 Task: Create a task  Add support for real-time multiplayer gaming , assign it to team member softage.10@softage.net in the project WolfTech and update the status of the task to  On Track  , set the priority of the task to Low.
Action: Mouse moved to (99, 536)
Screenshot: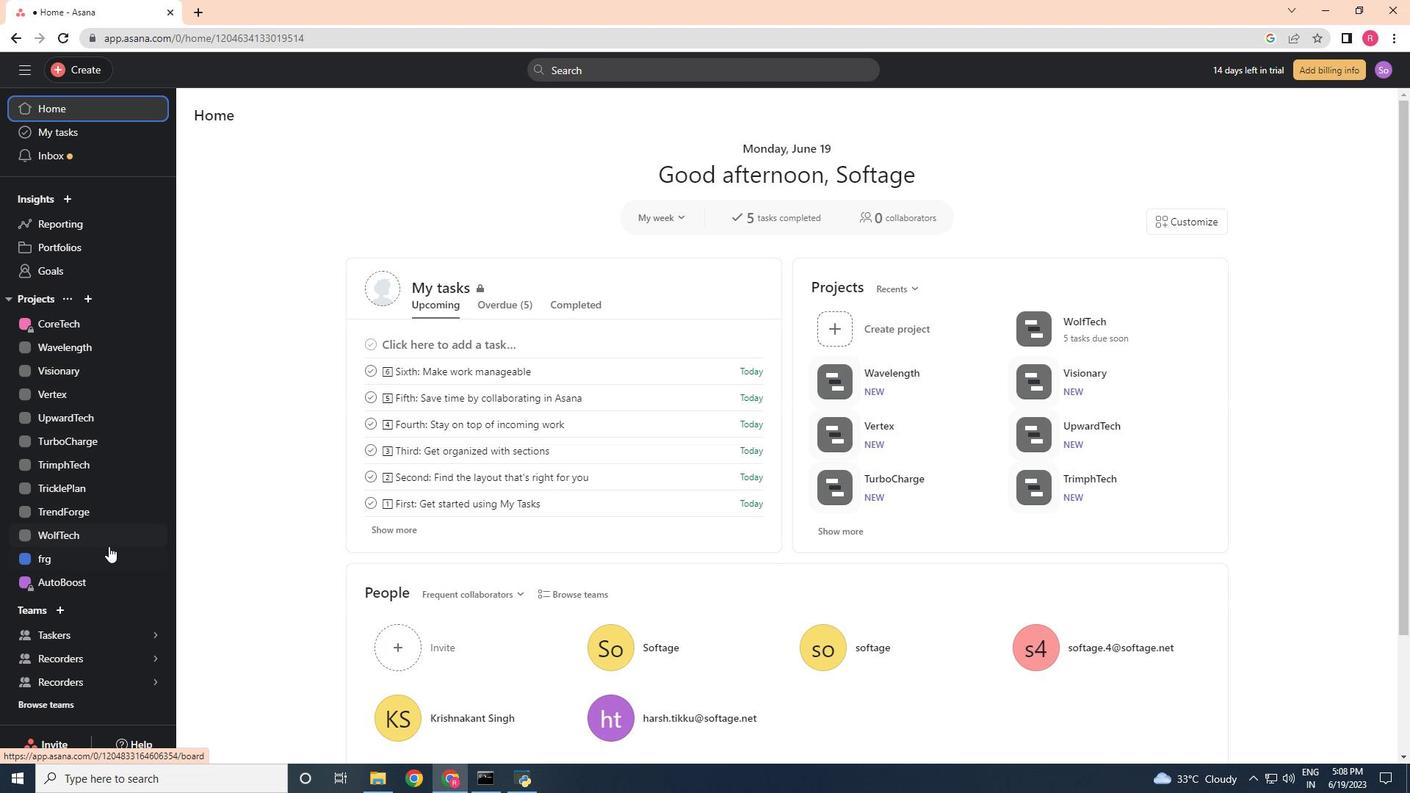 
Action: Mouse pressed left at (99, 536)
Screenshot: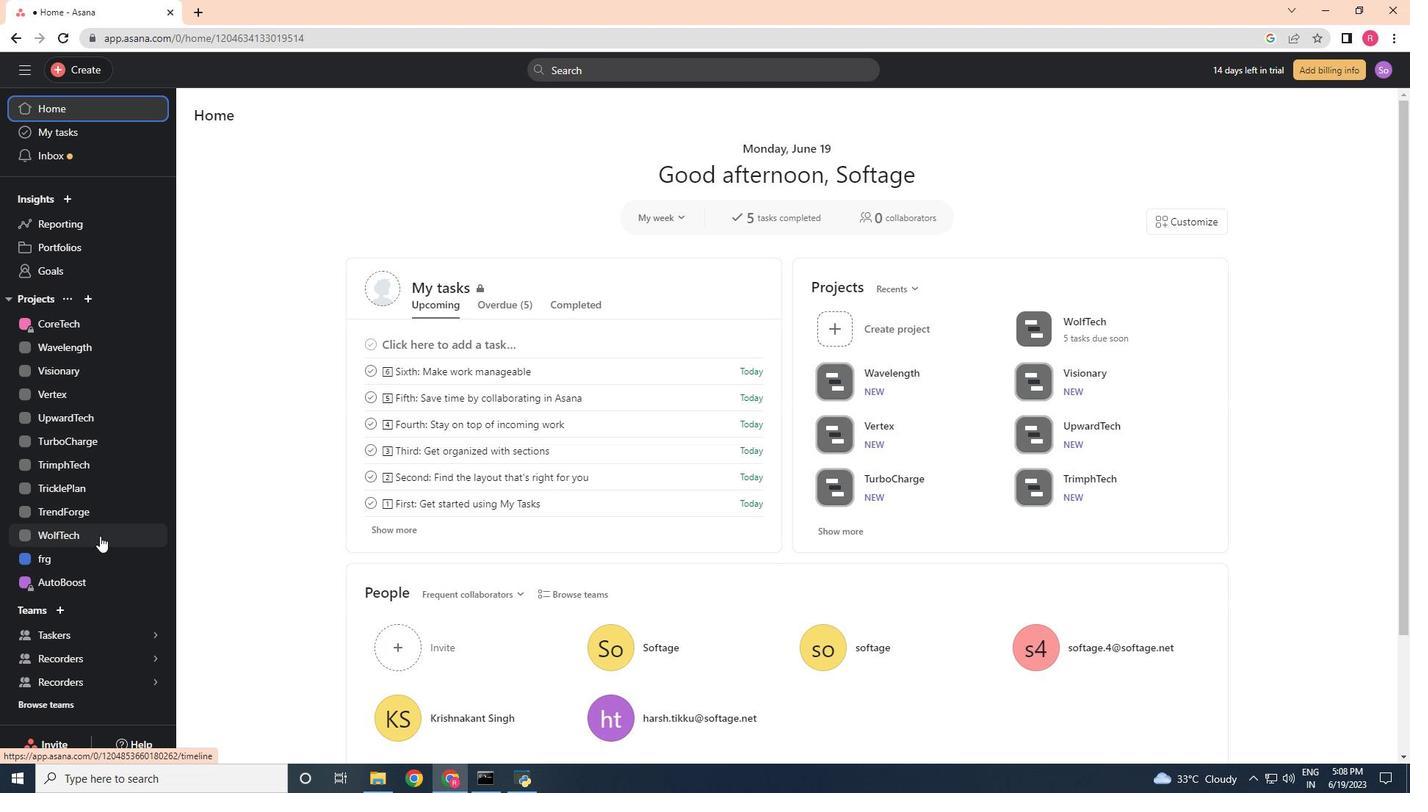 
Action: Mouse moved to (227, 177)
Screenshot: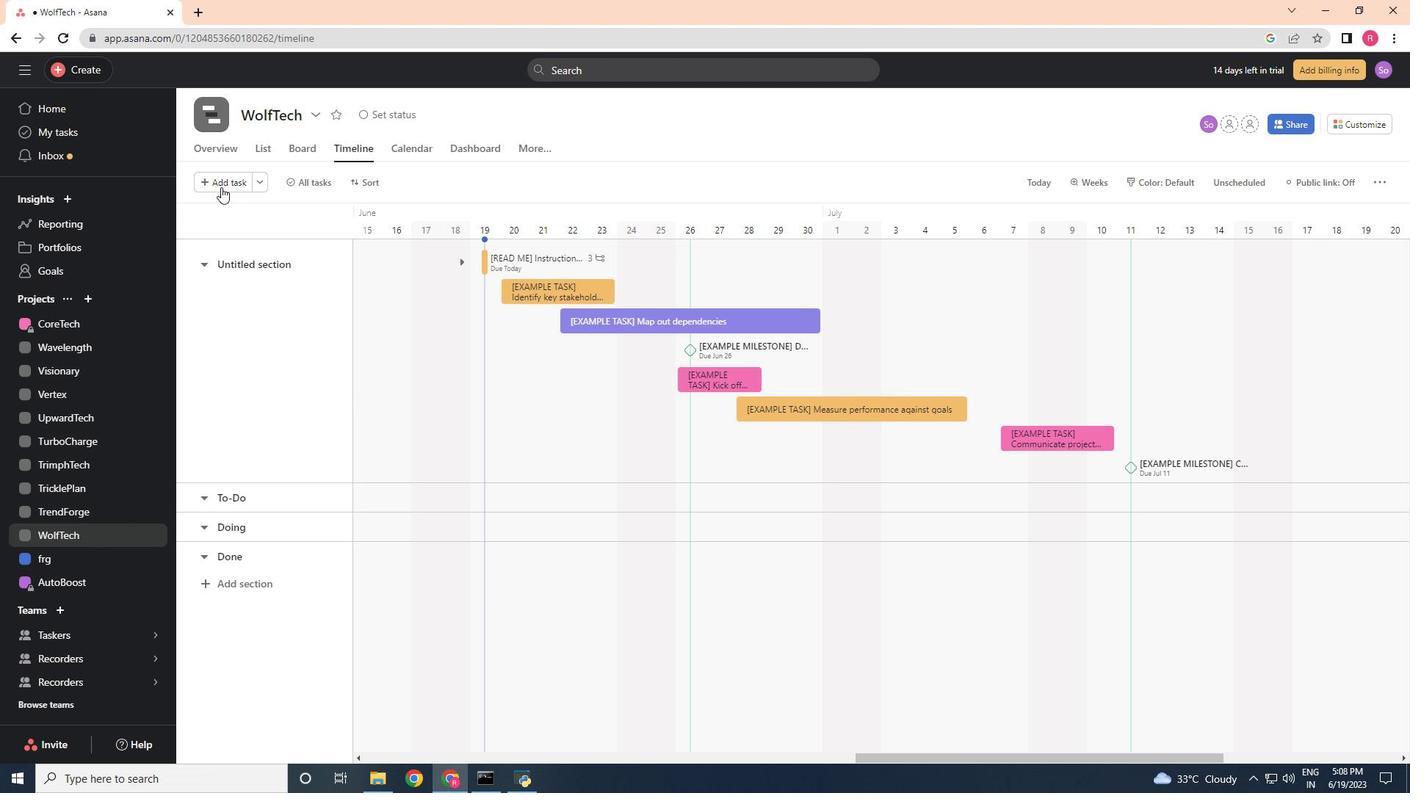 
Action: Mouse pressed left at (227, 177)
Screenshot: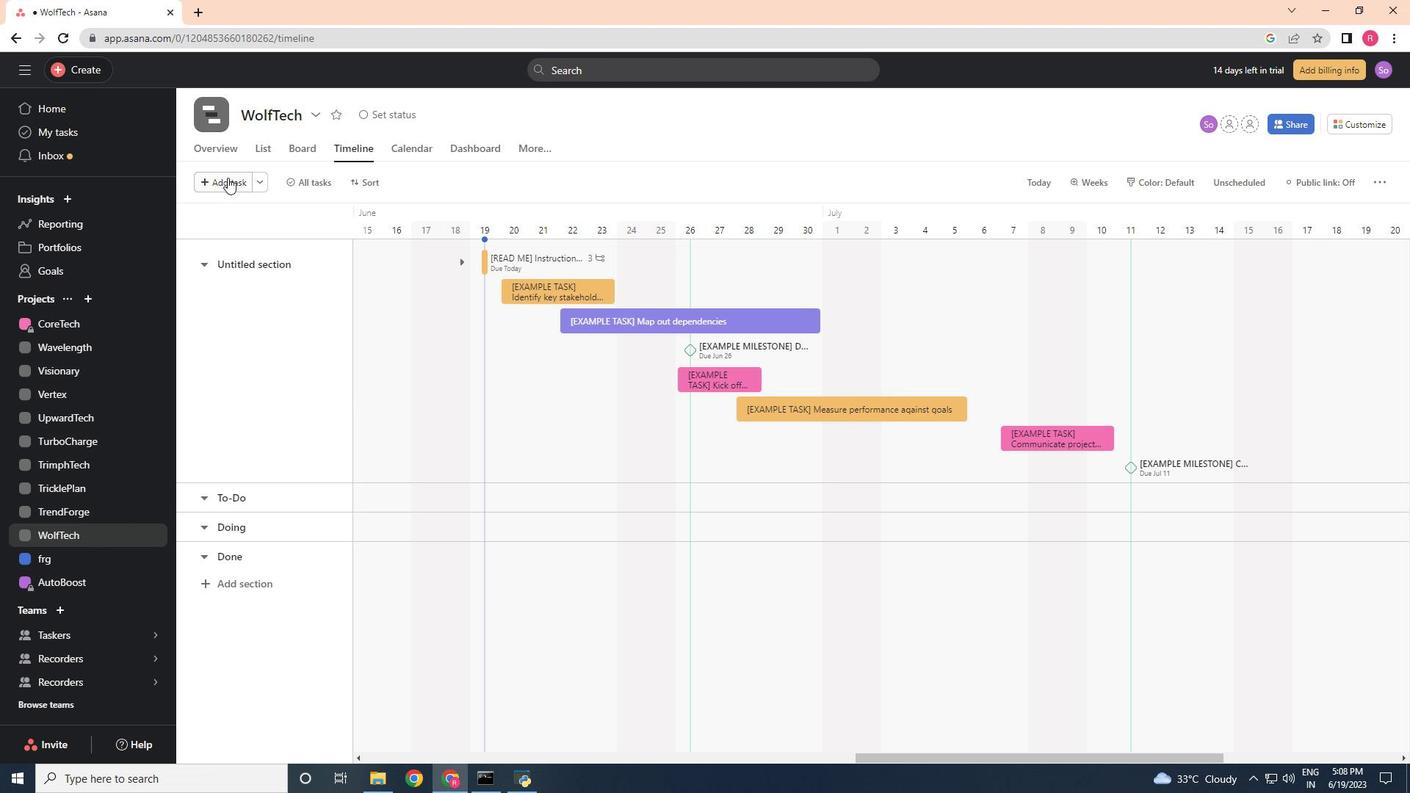
Action: Mouse moved to (427, 331)
Screenshot: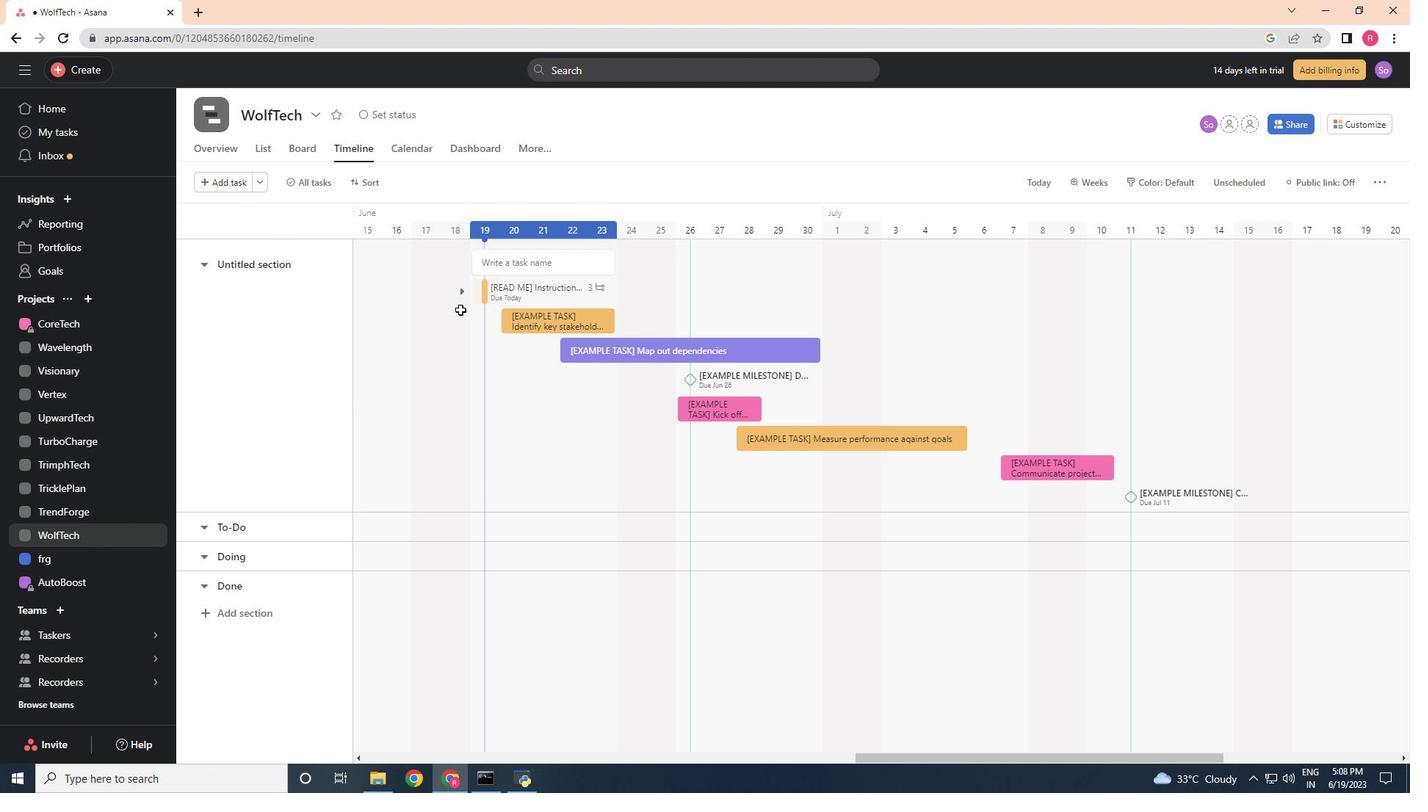 
Action: Key pressed <Key.shift><Key.shift>Add<Key.space>support<Key.space>for<Key.space><Key.space>real-time<Key.space>multiplayer<Key.space>gaming
Screenshot: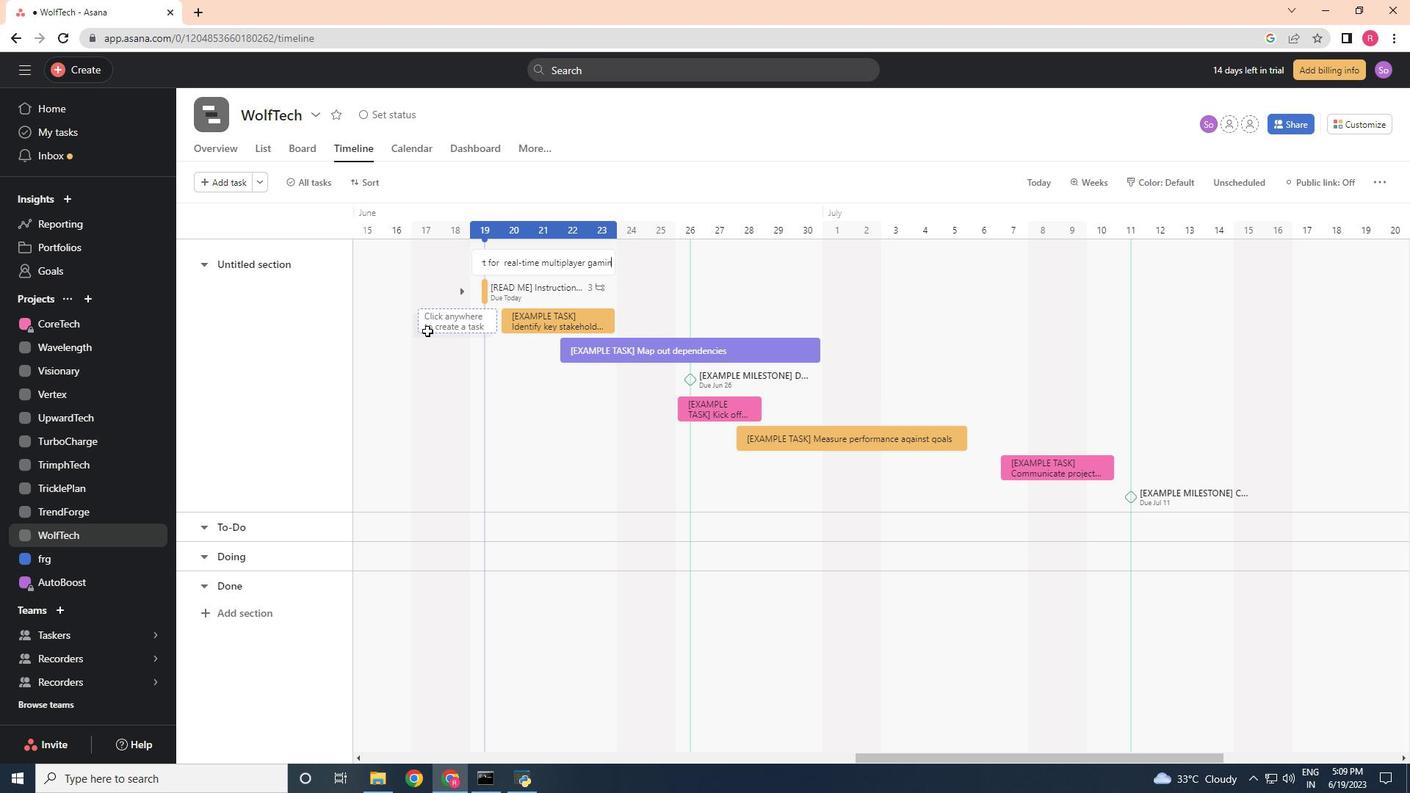 
Action: Mouse moved to (550, 269)
Screenshot: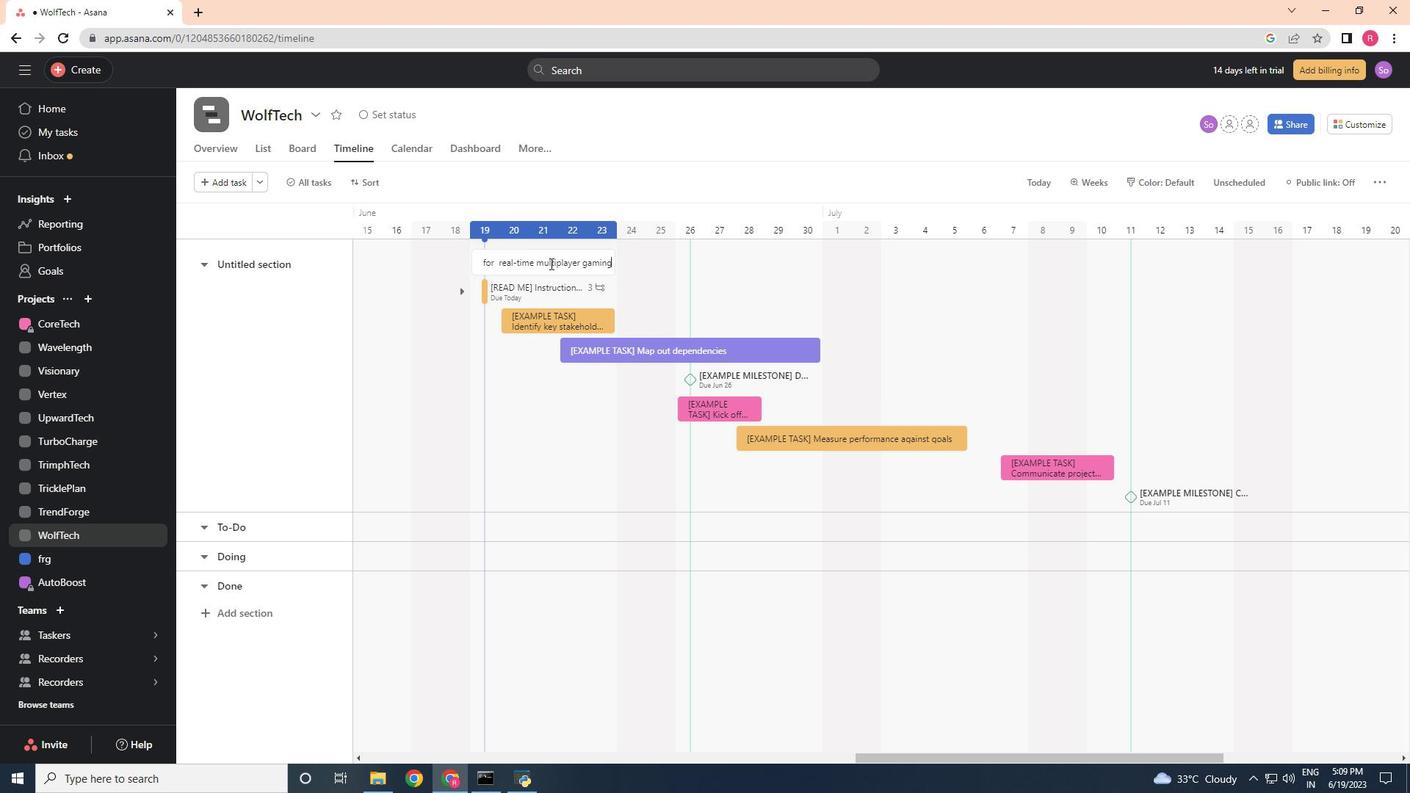 
Action: Mouse pressed left at (550, 269)
Screenshot: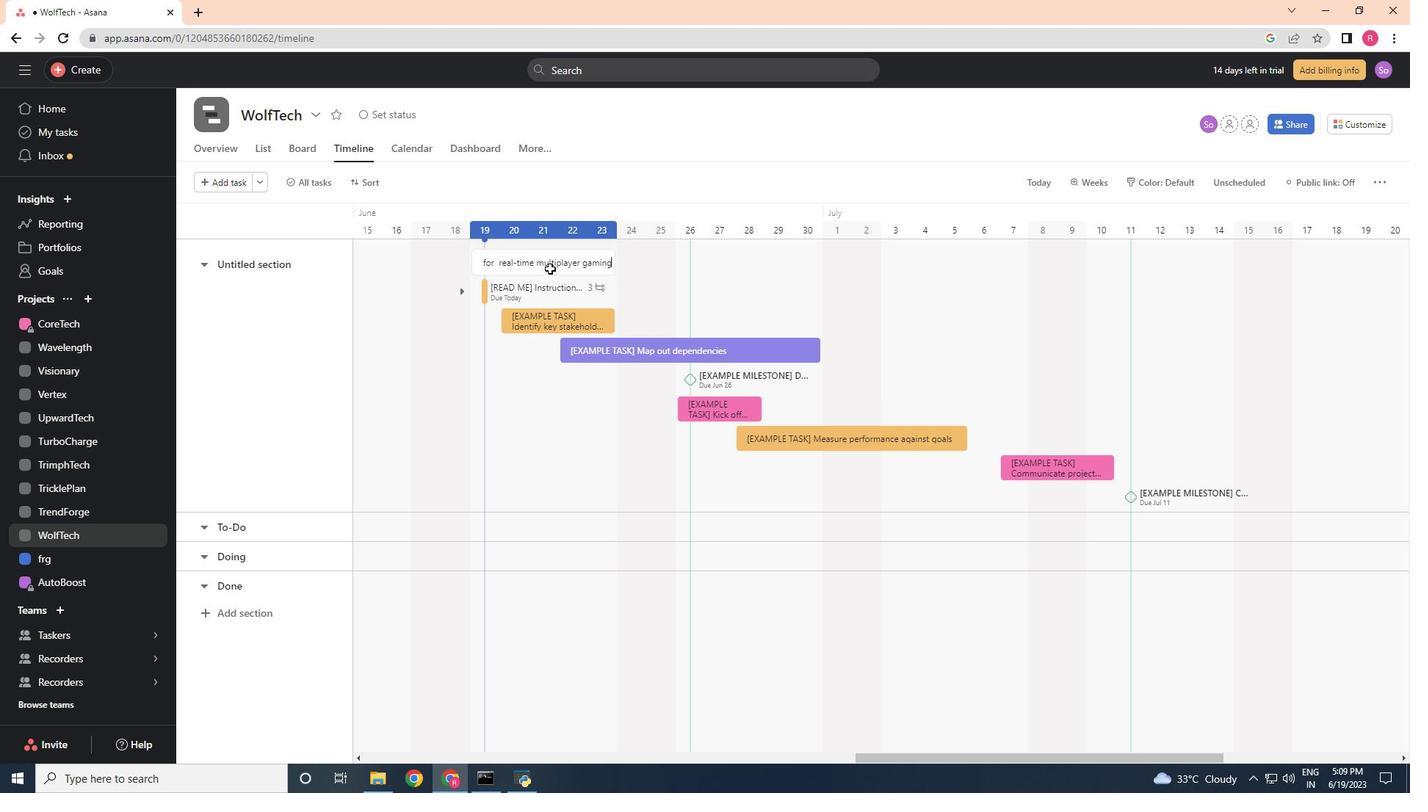 
Action: Mouse moved to (1054, 263)
Screenshot: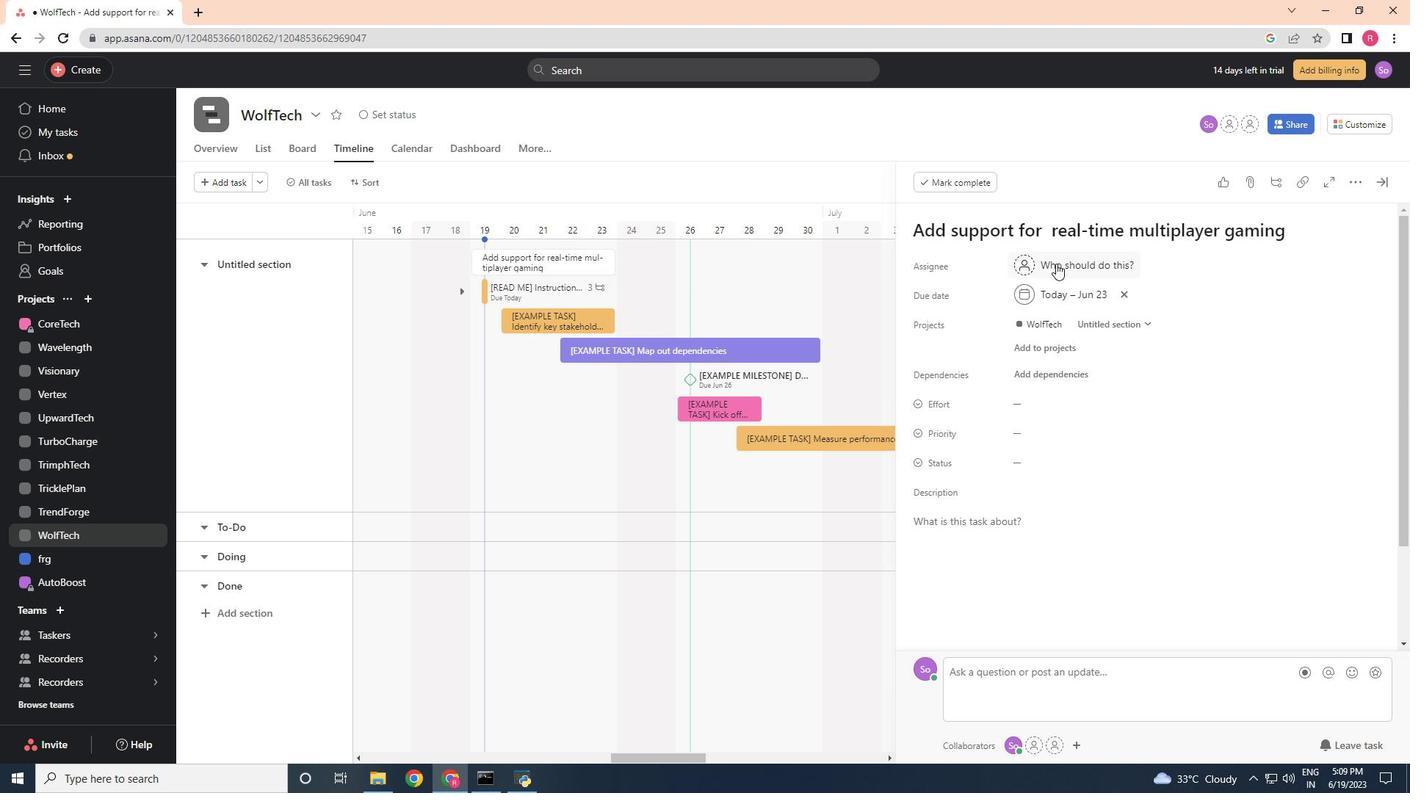 
Action: Mouse pressed left at (1054, 263)
Screenshot: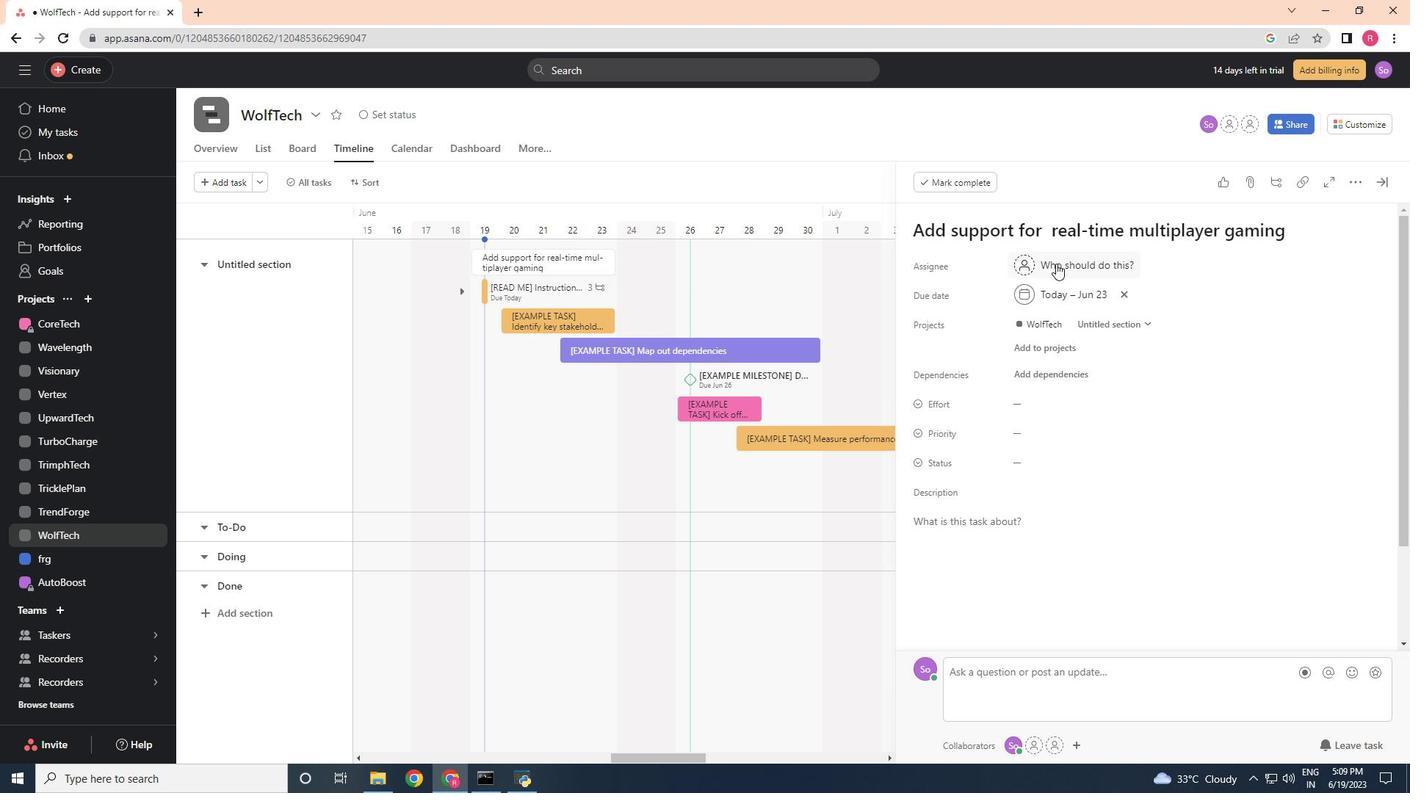 
Action: Mouse moved to (924, 324)
Screenshot: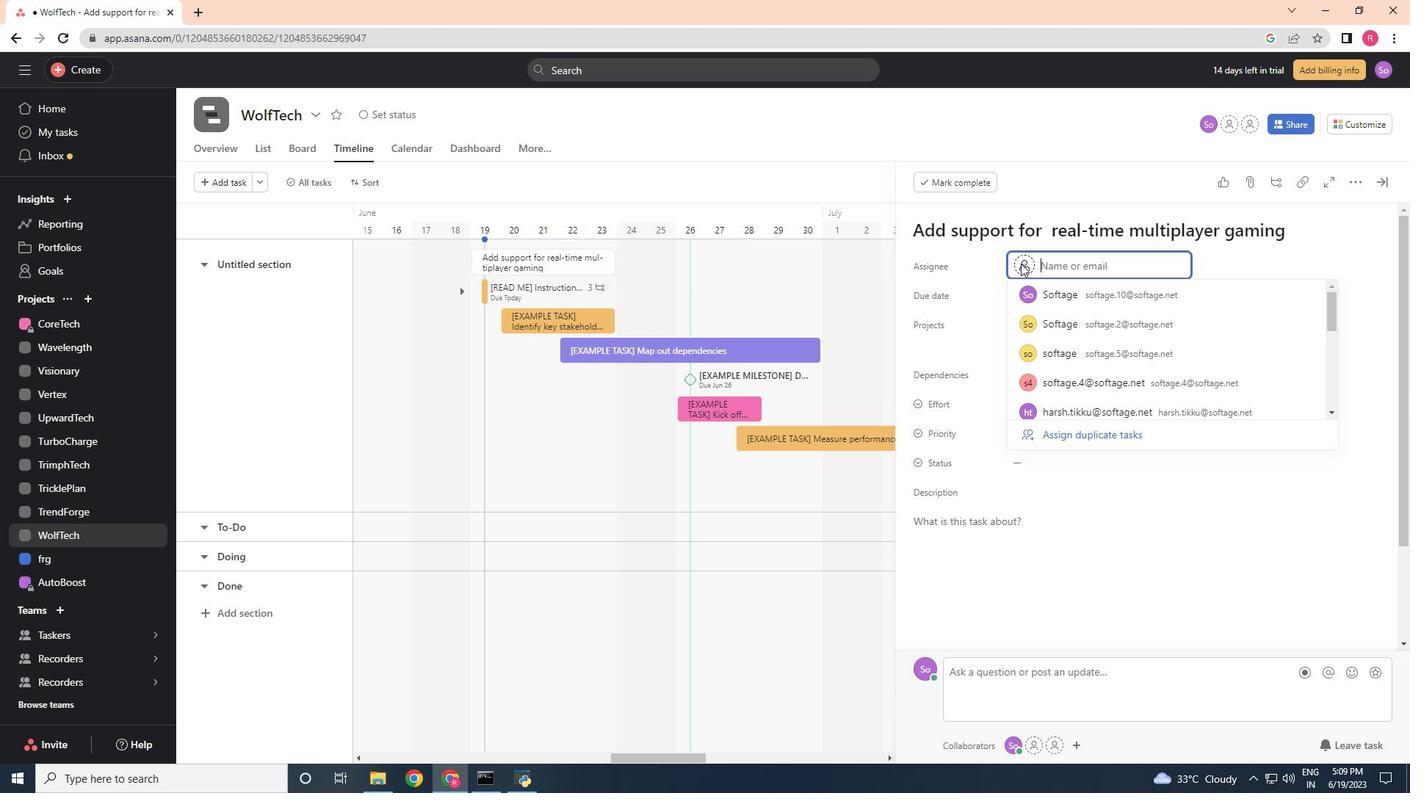 
Action: Key pressed softage.10<Key.shift>@softage.net
Screenshot: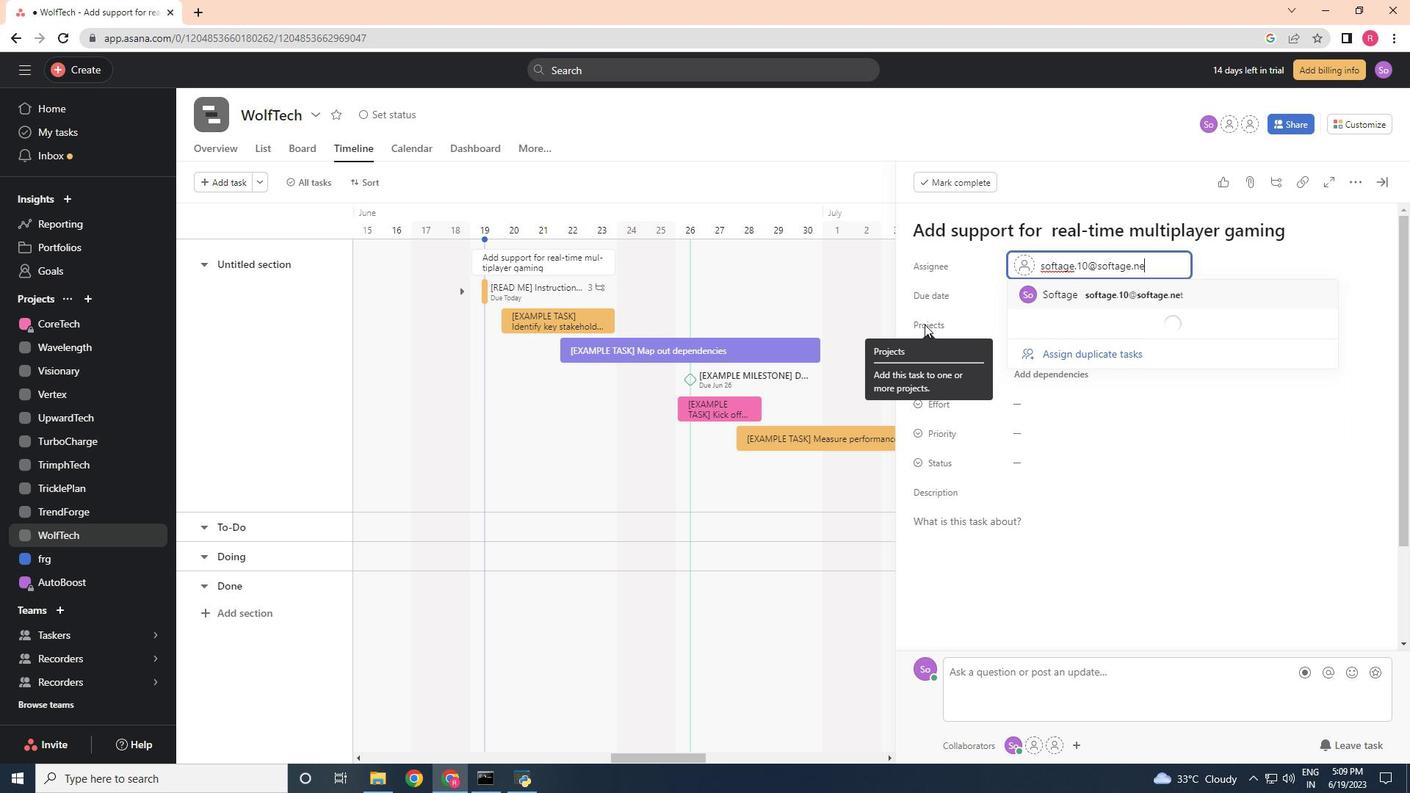 
Action: Mouse moved to (1115, 288)
Screenshot: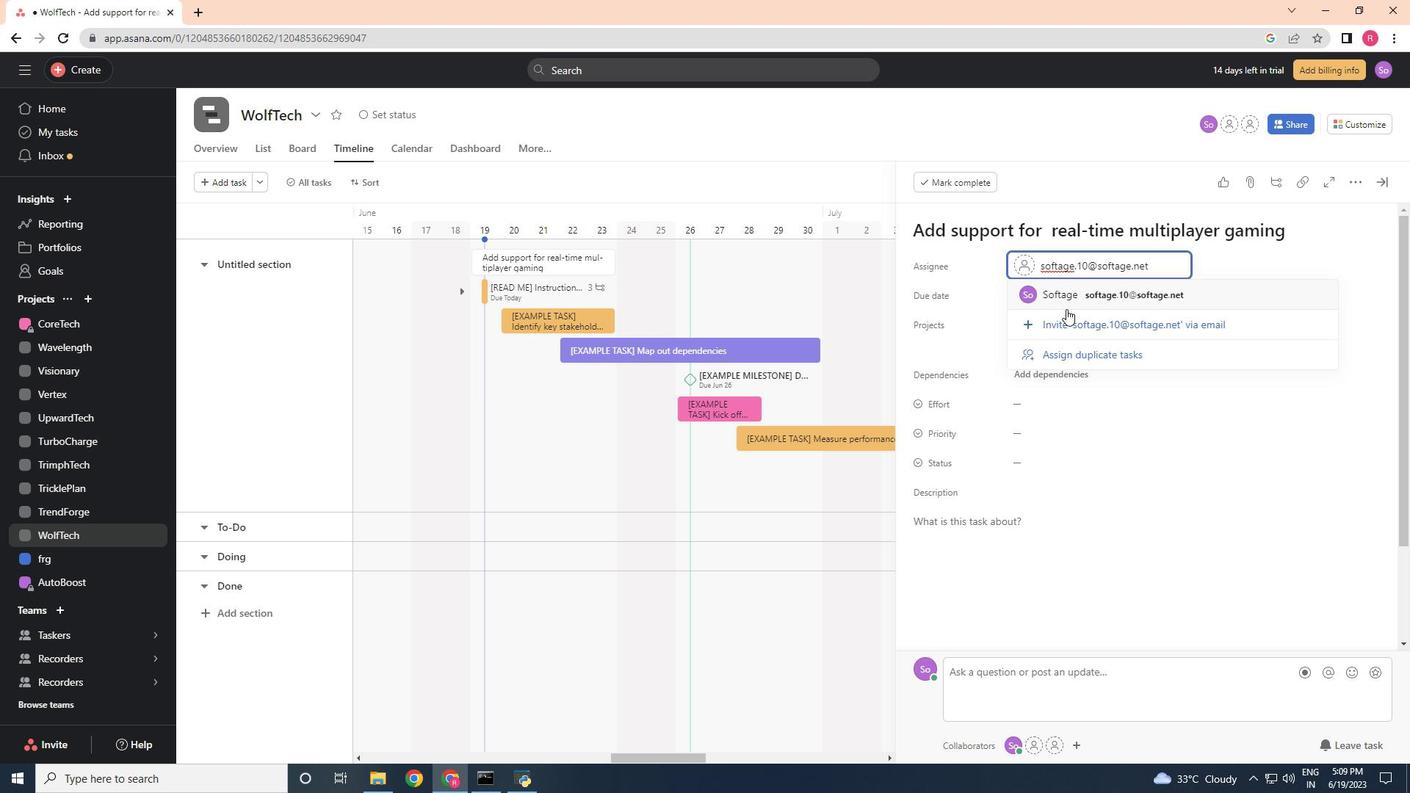 
Action: Mouse pressed left at (1115, 288)
Screenshot: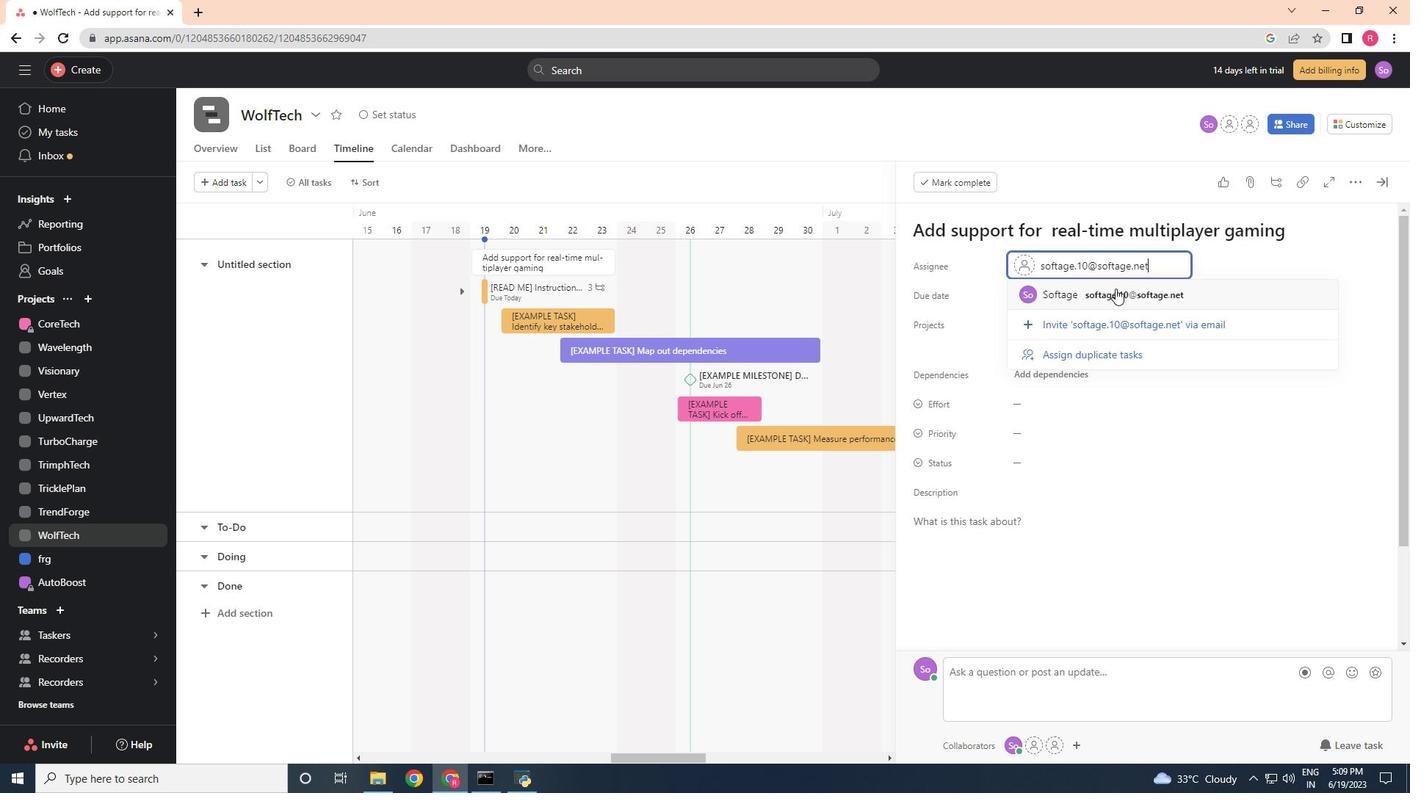 
Action: Mouse moved to (1031, 456)
Screenshot: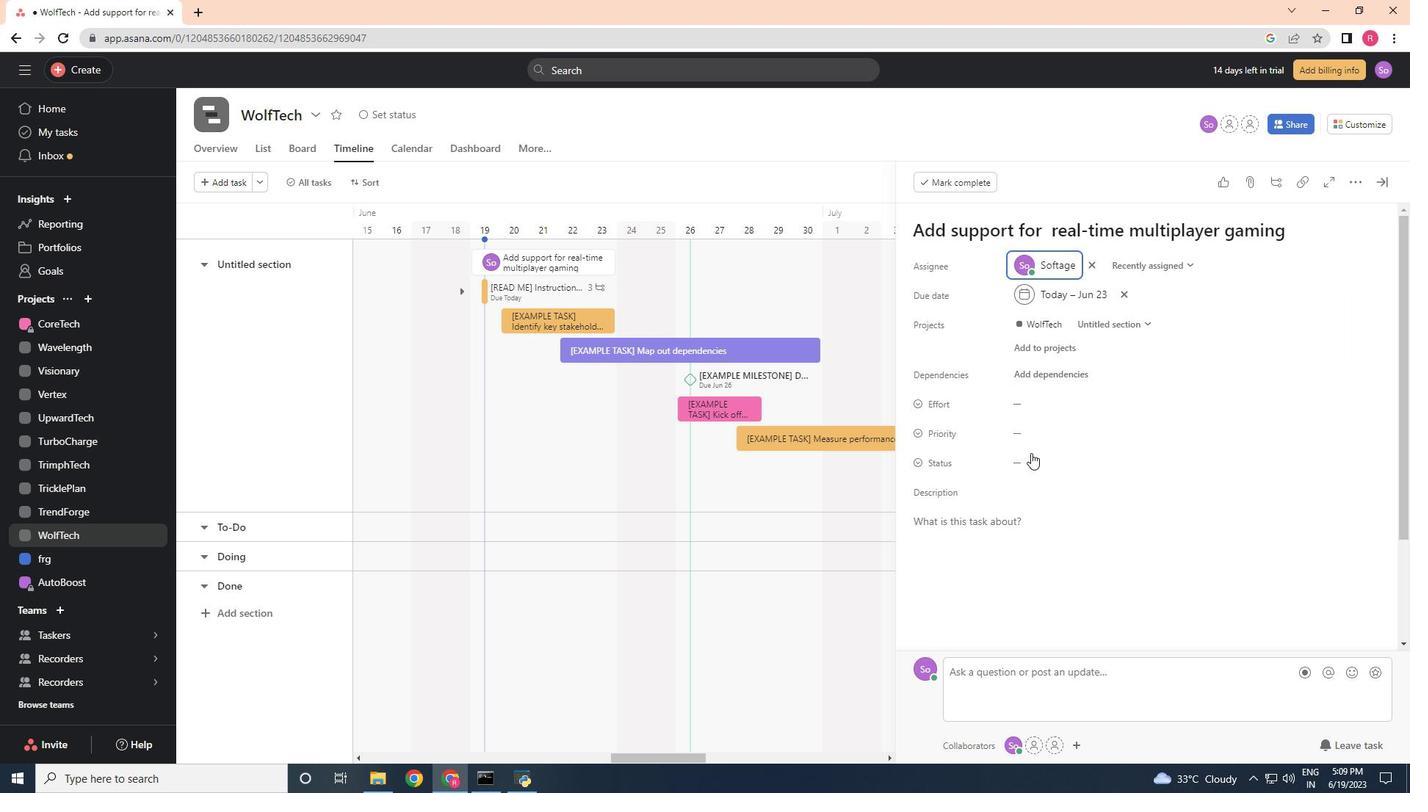 
Action: Mouse pressed left at (1031, 456)
Screenshot: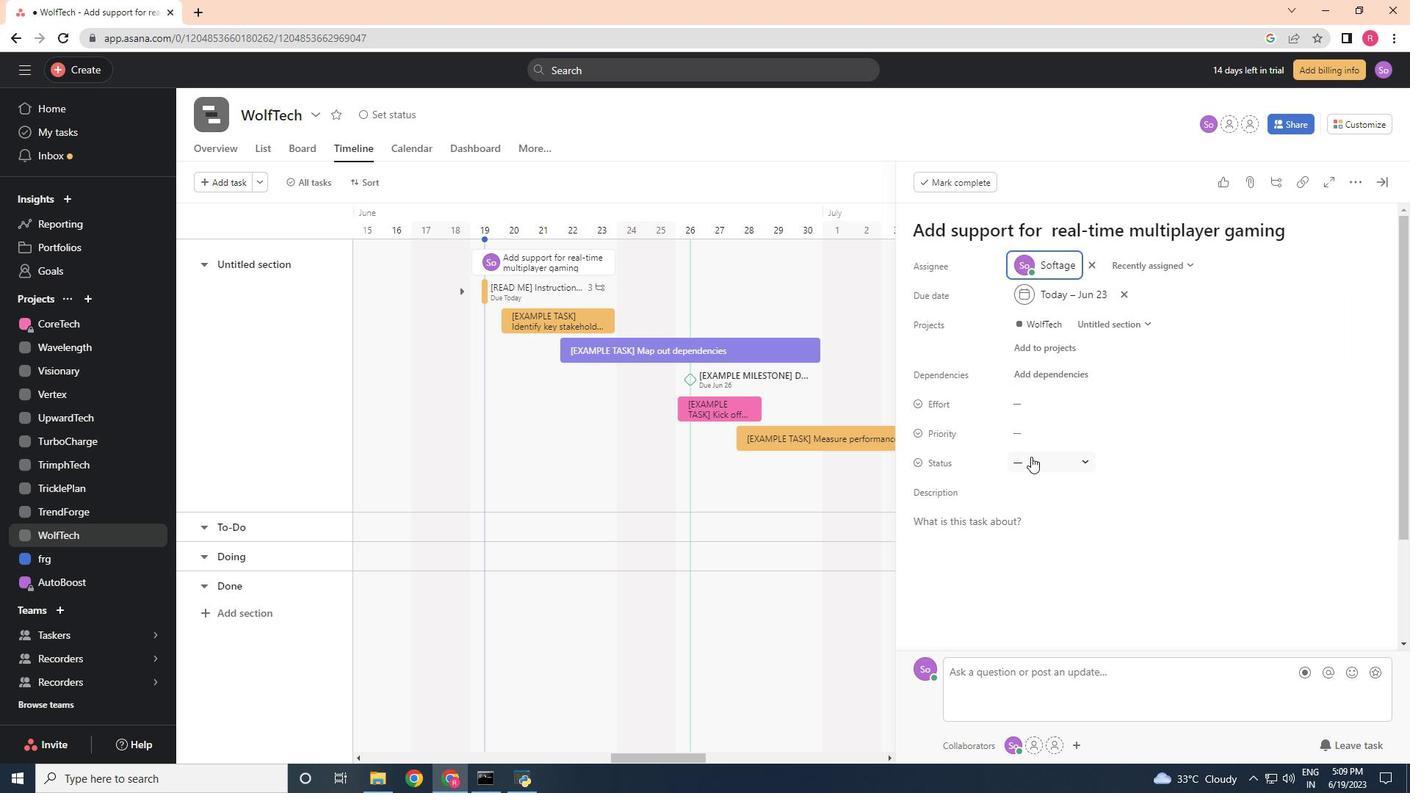
Action: Mouse moved to (1056, 508)
Screenshot: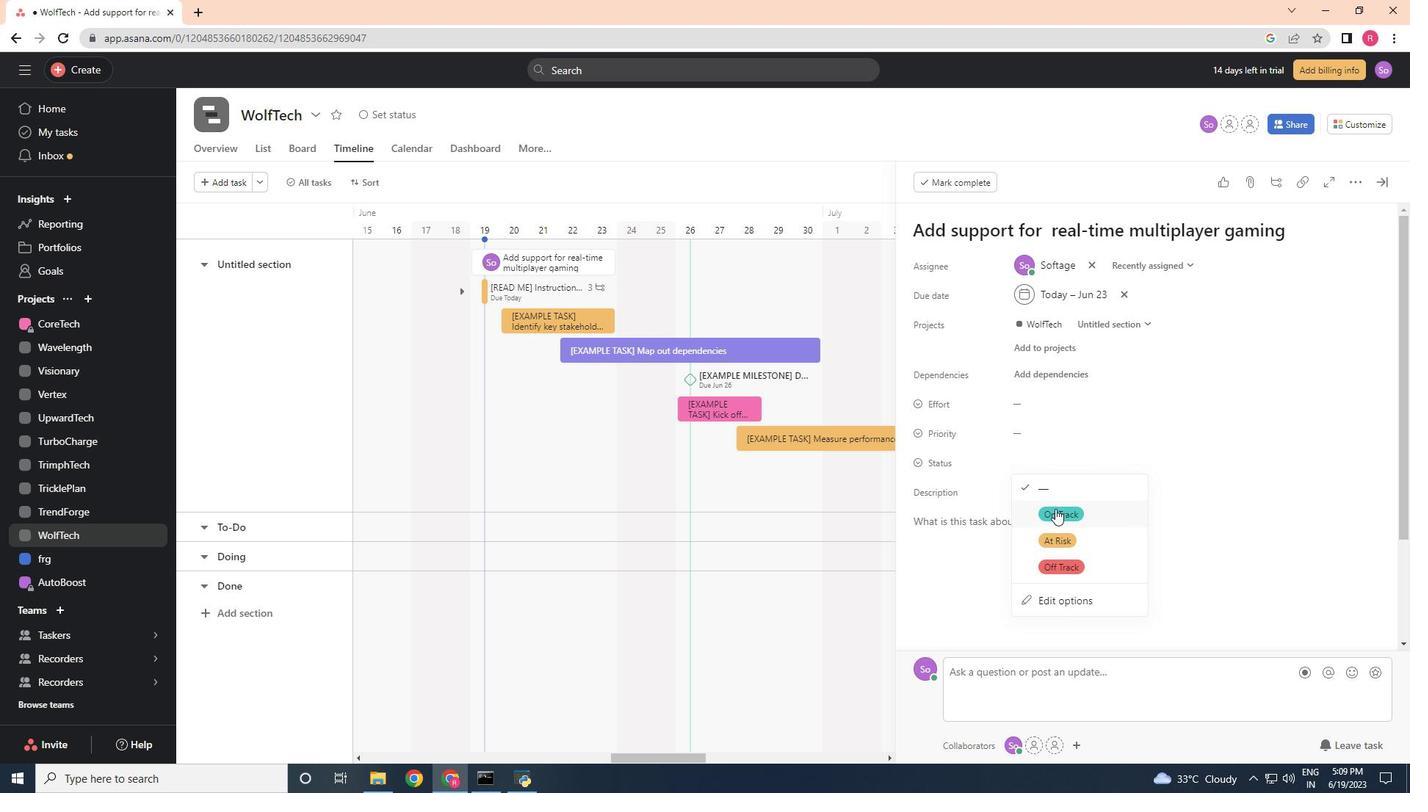 
Action: Mouse pressed left at (1056, 508)
Screenshot: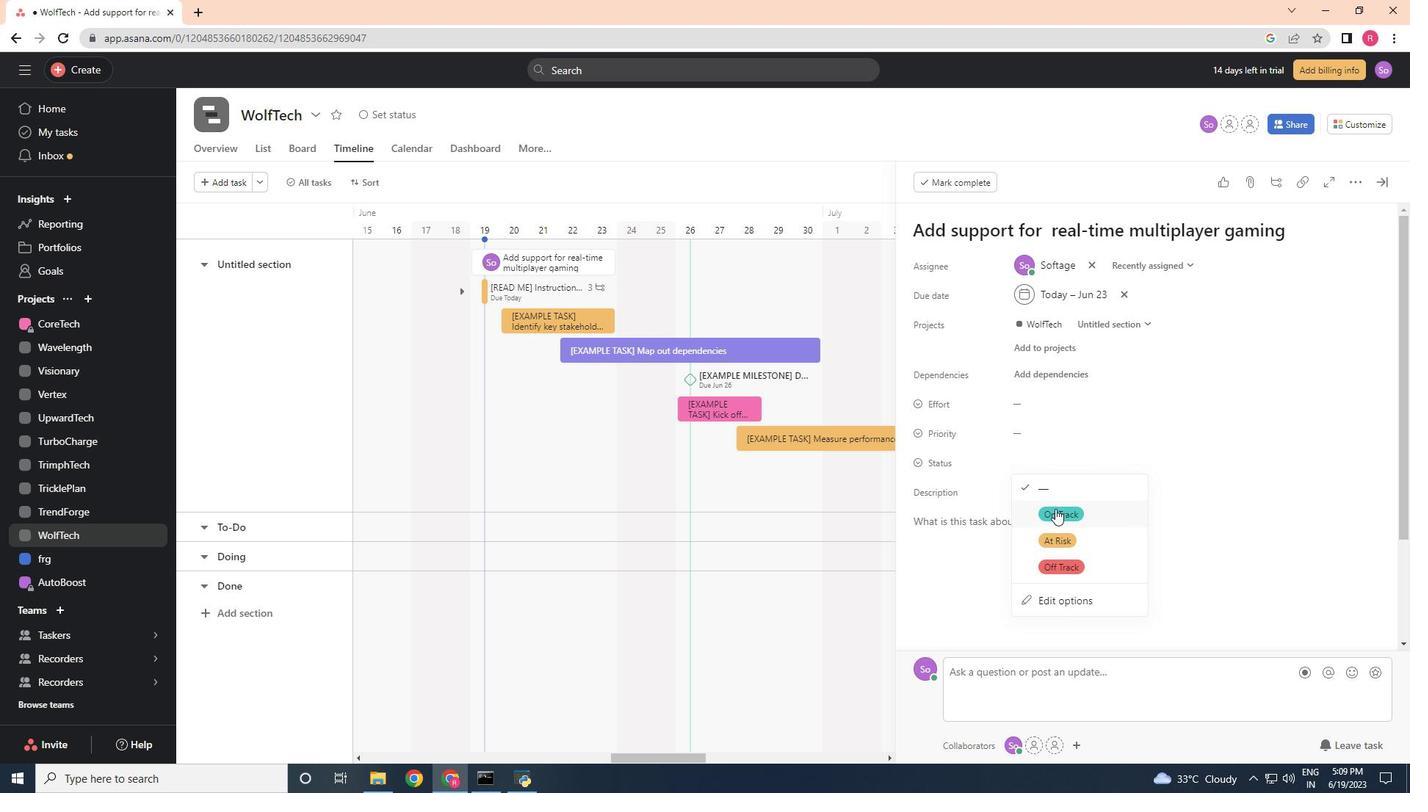 
Action: Mouse moved to (1037, 438)
Screenshot: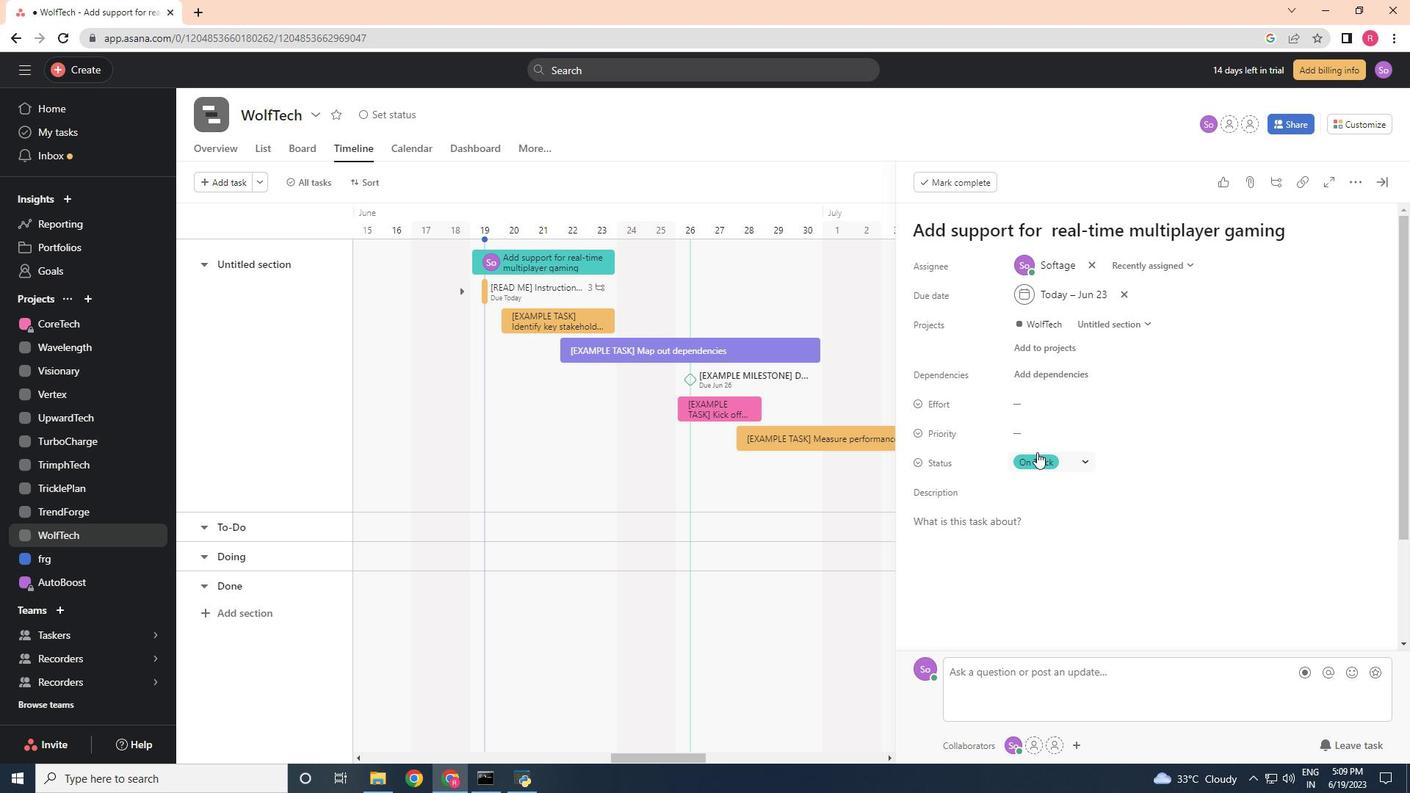 
Action: Mouse pressed left at (1037, 438)
Screenshot: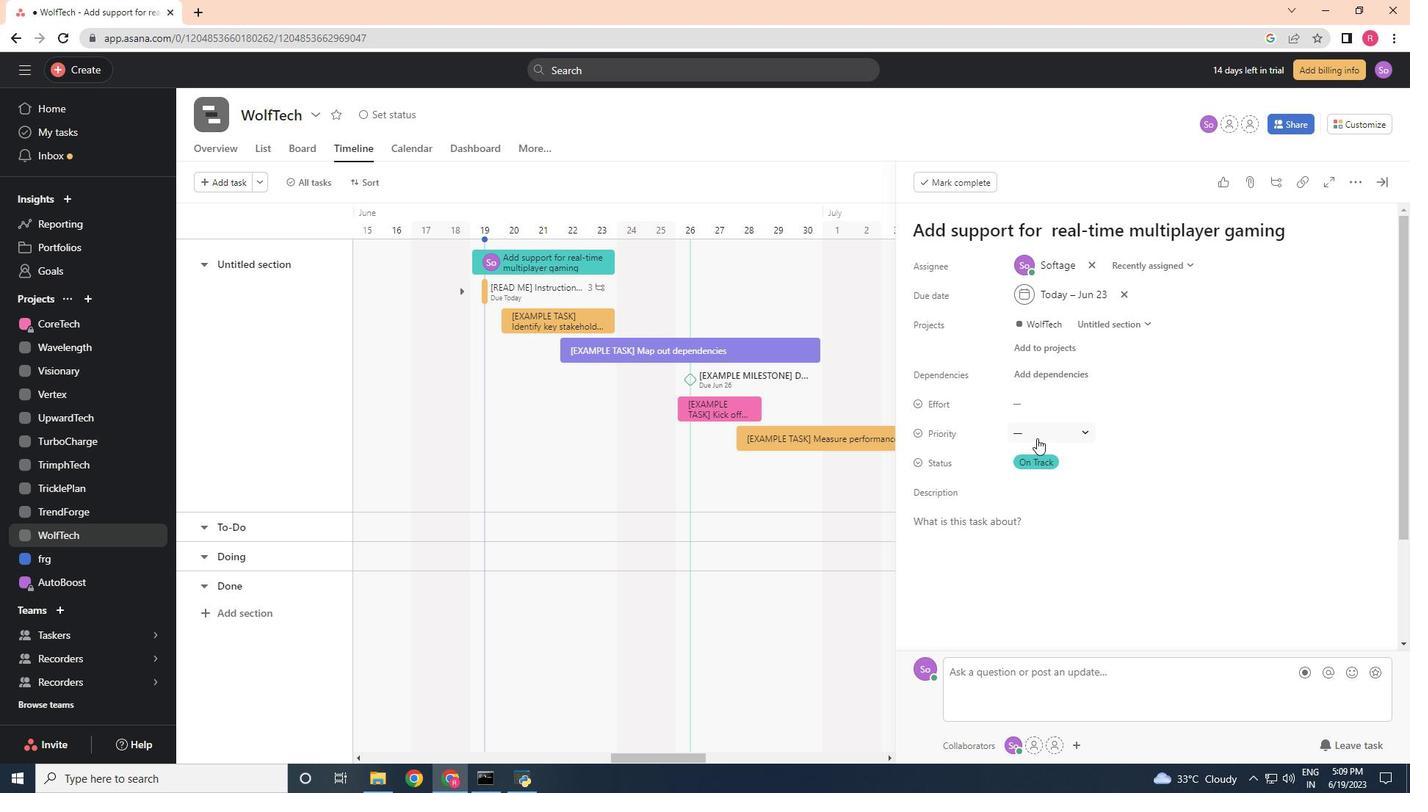 
Action: Mouse moved to (1057, 538)
Screenshot: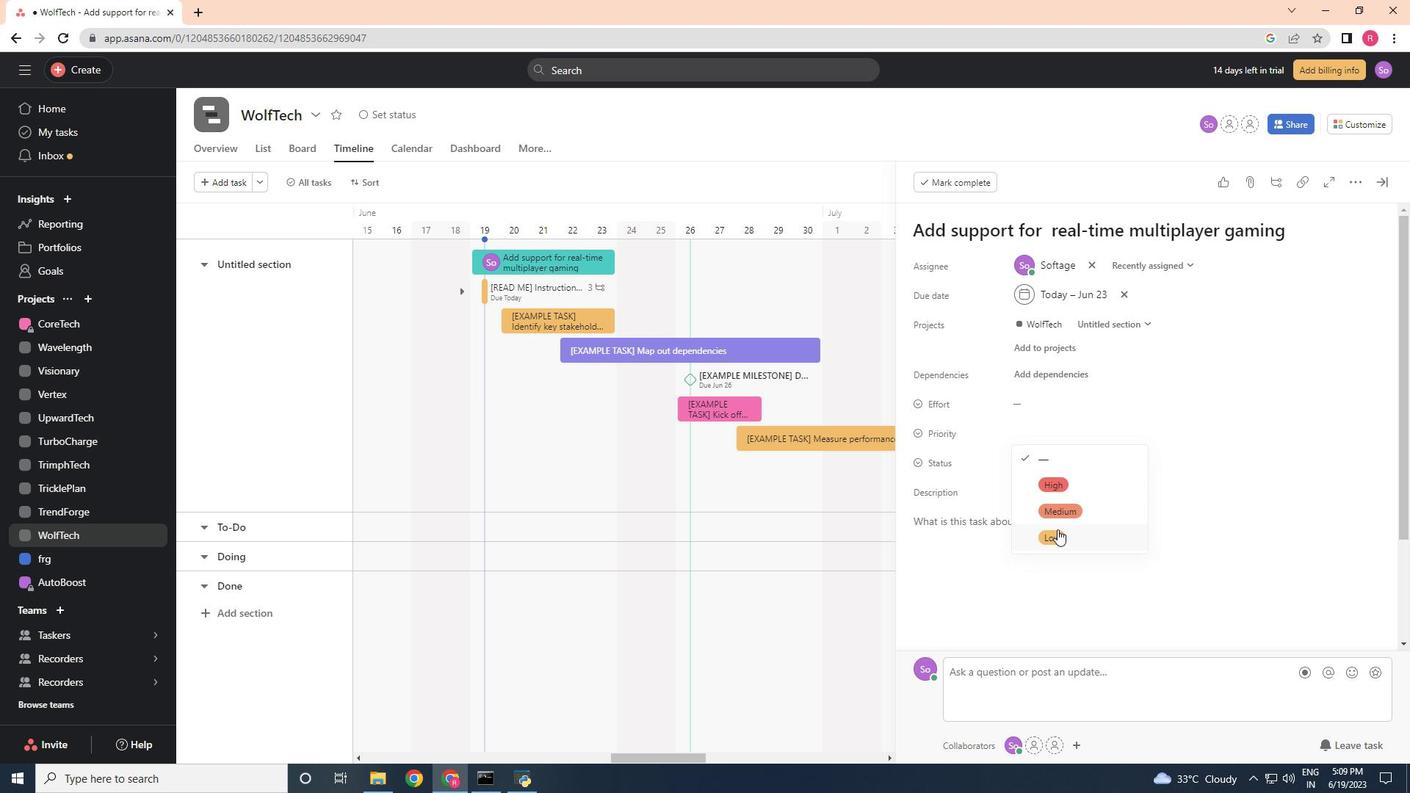 
Action: Mouse pressed left at (1057, 538)
Screenshot: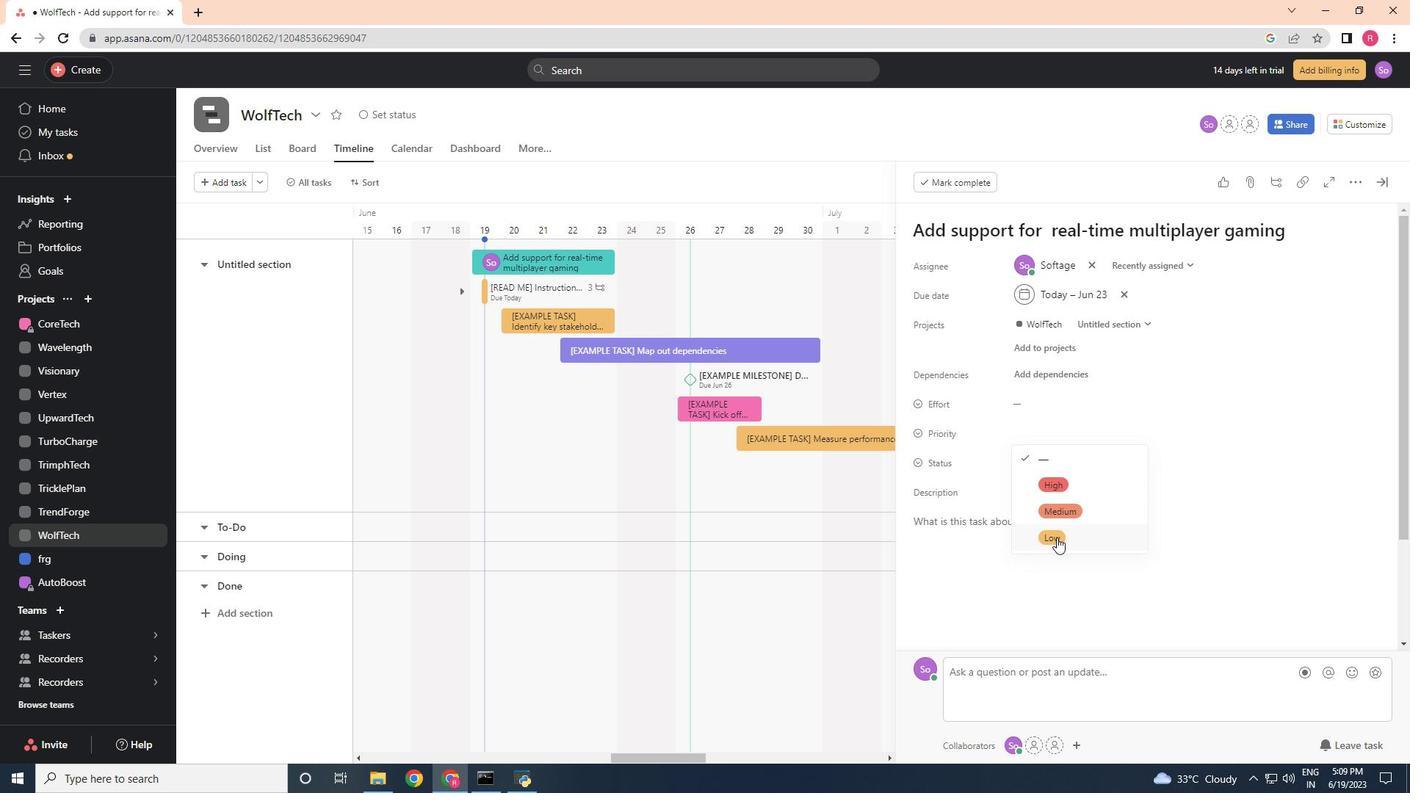 
Action: Mouse moved to (1037, 538)
Screenshot: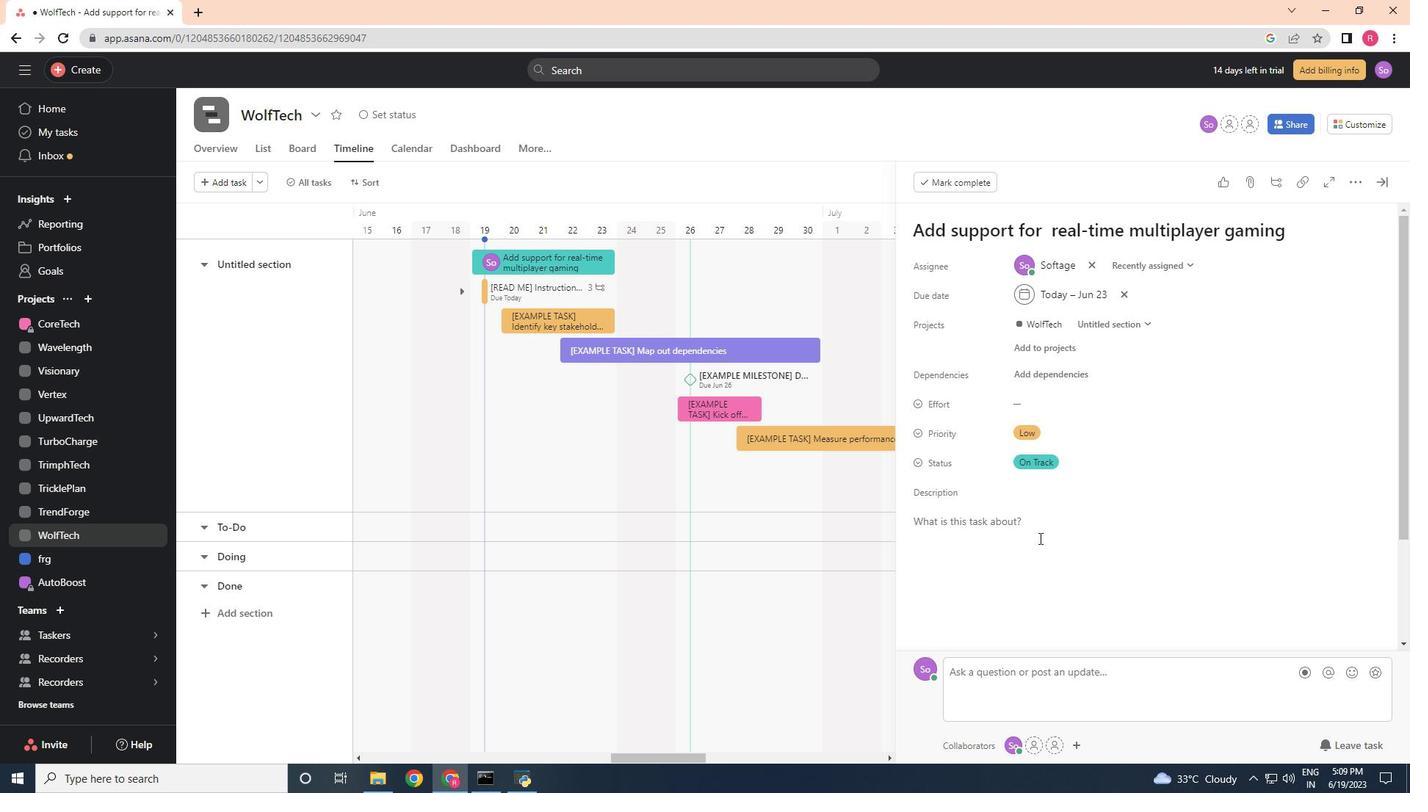 
